 Task: Search for events scheduled for tomorrow in the calendar.
Action: Mouse moved to (15, 72)
Screenshot: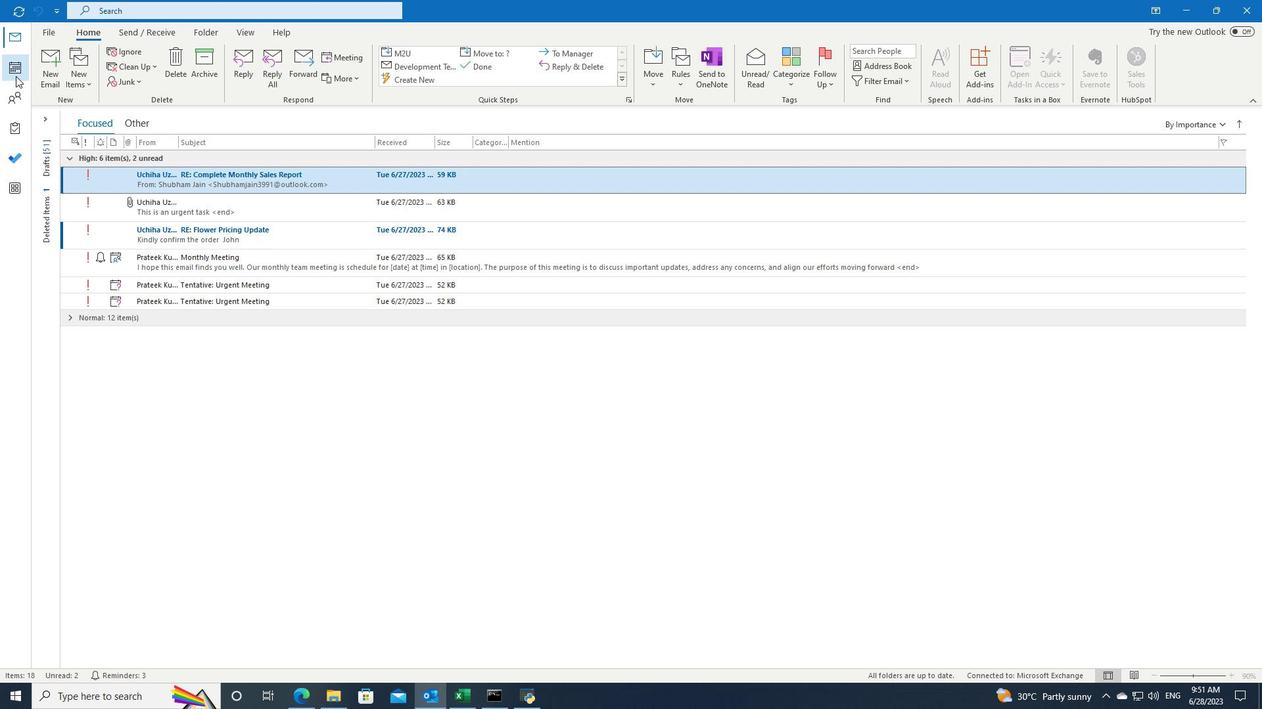 
Action: Mouse pressed left at (15, 72)
Screenshot: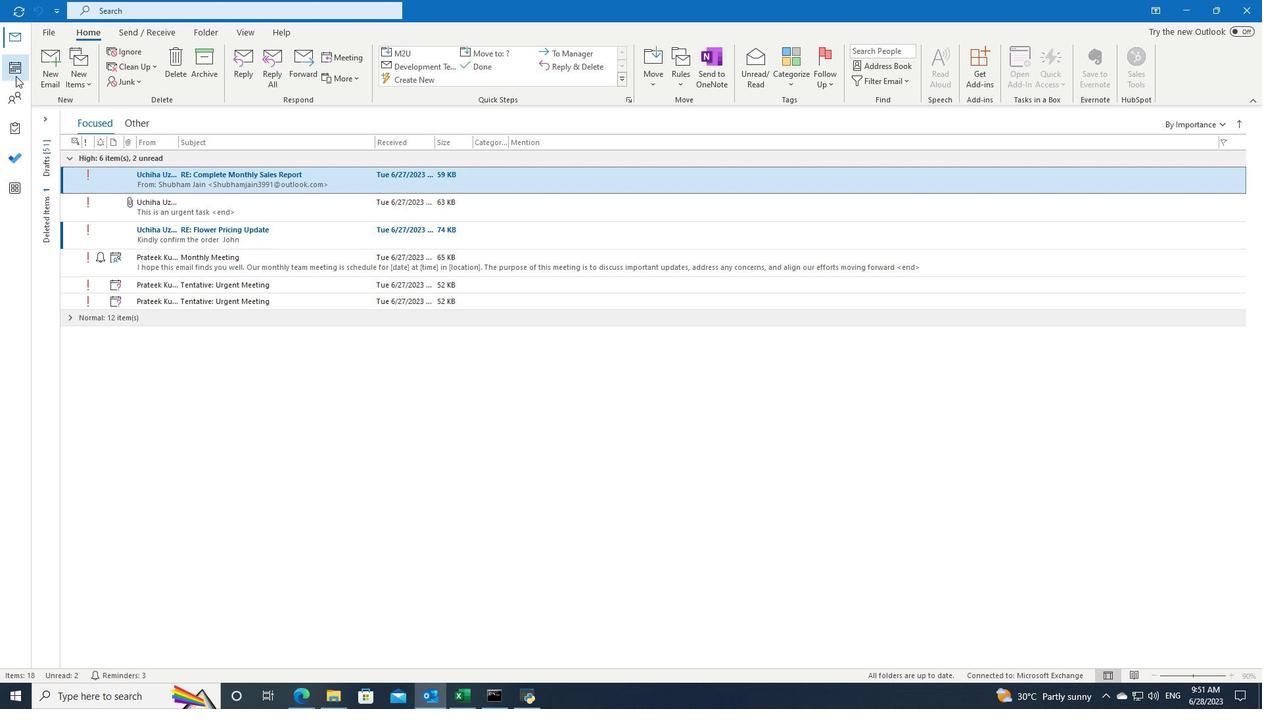 
Action: Mouse moved to (394, 14)
Screenshot: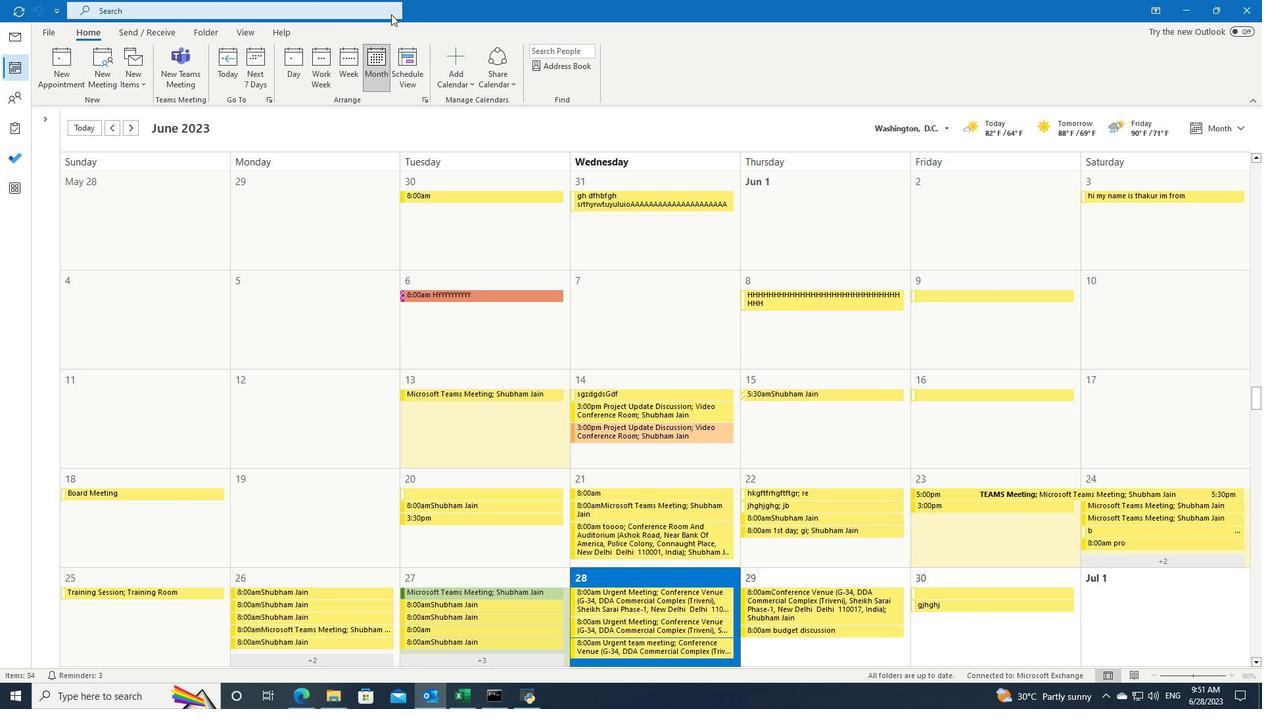 
Action: Mouse pressed left at (394, 14)
Screenshot: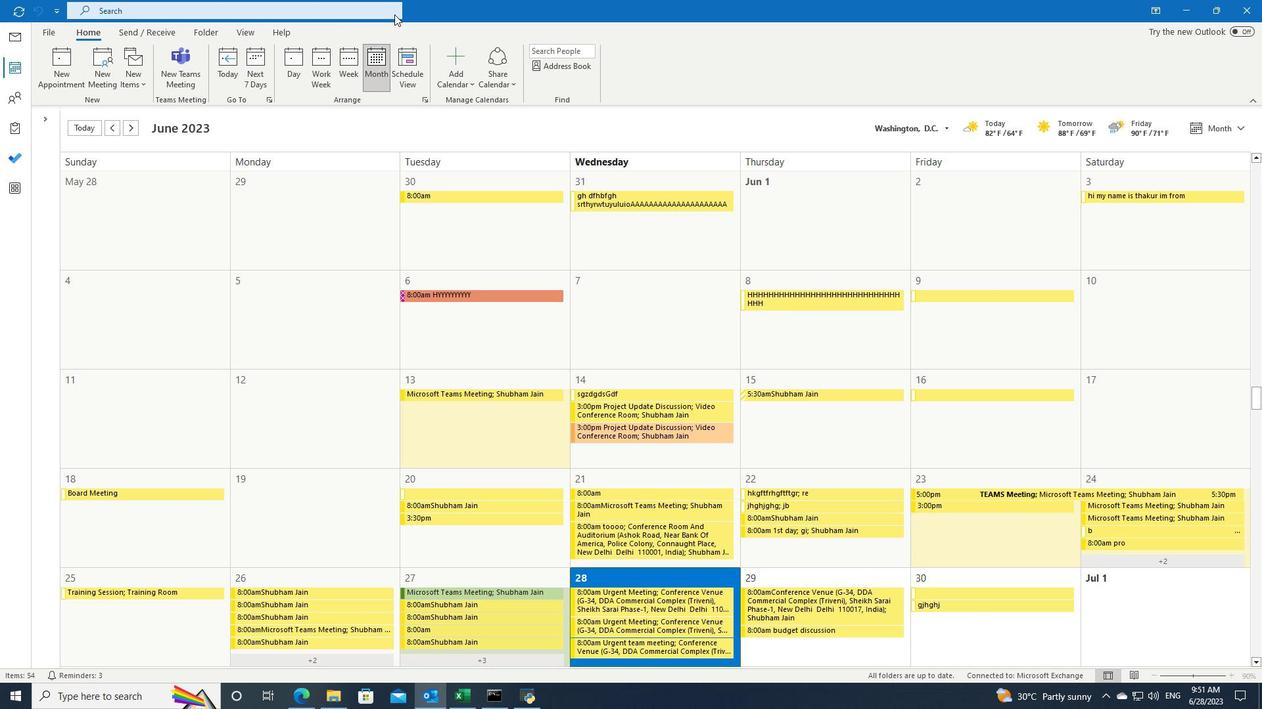 
Action: Mouse moved to (443, 12)
Screenshot: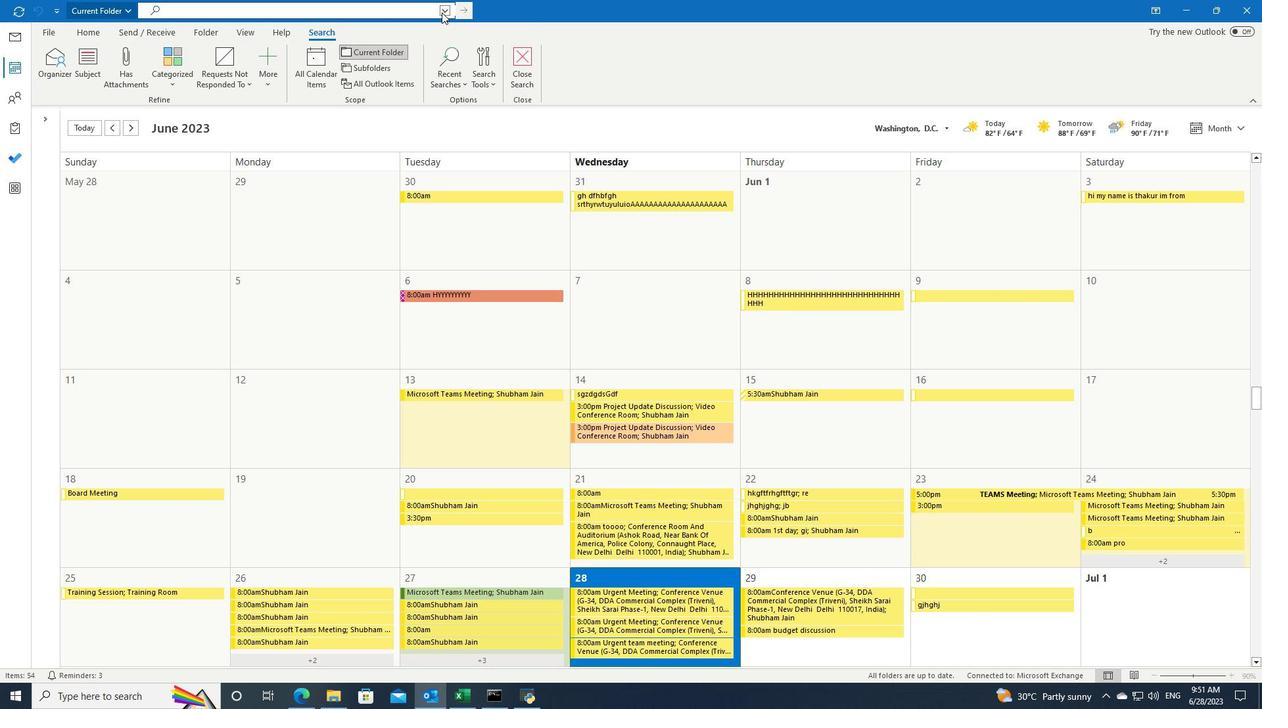 
Action: Mouse pressed left at (443, 12)
Screenshot: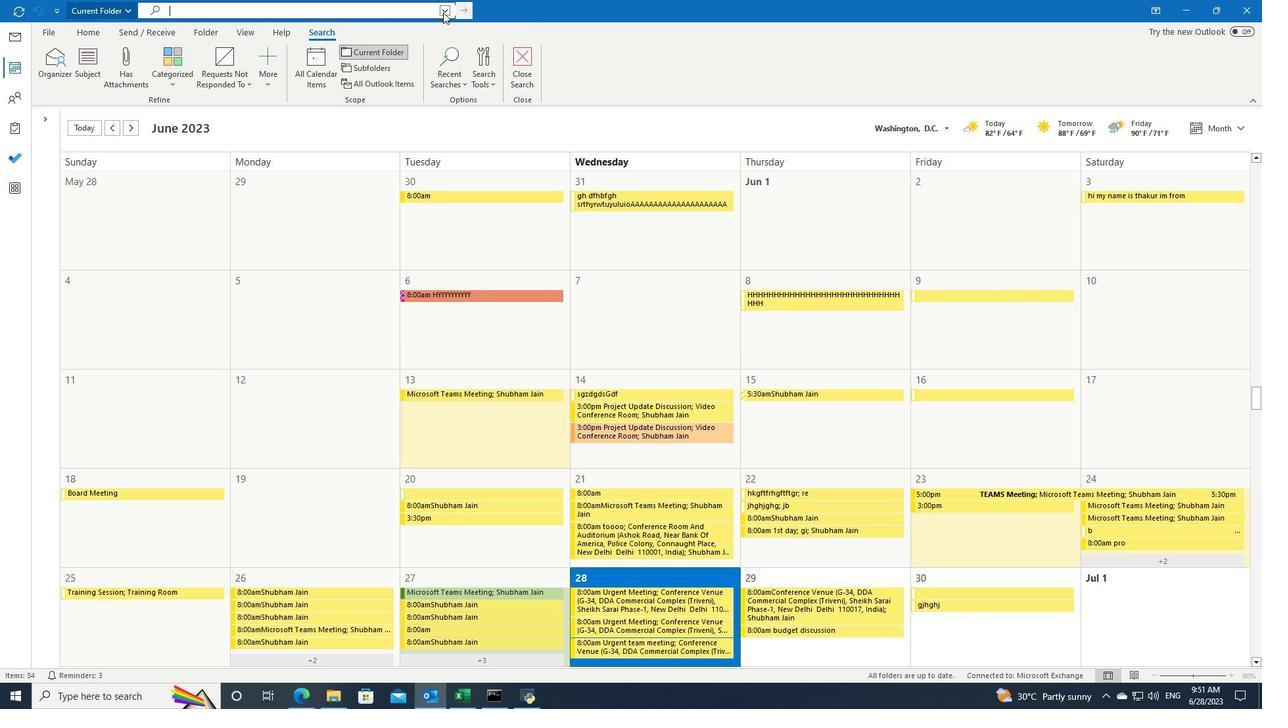 
Action: Mouse moved to (454, 106)
Screenshot: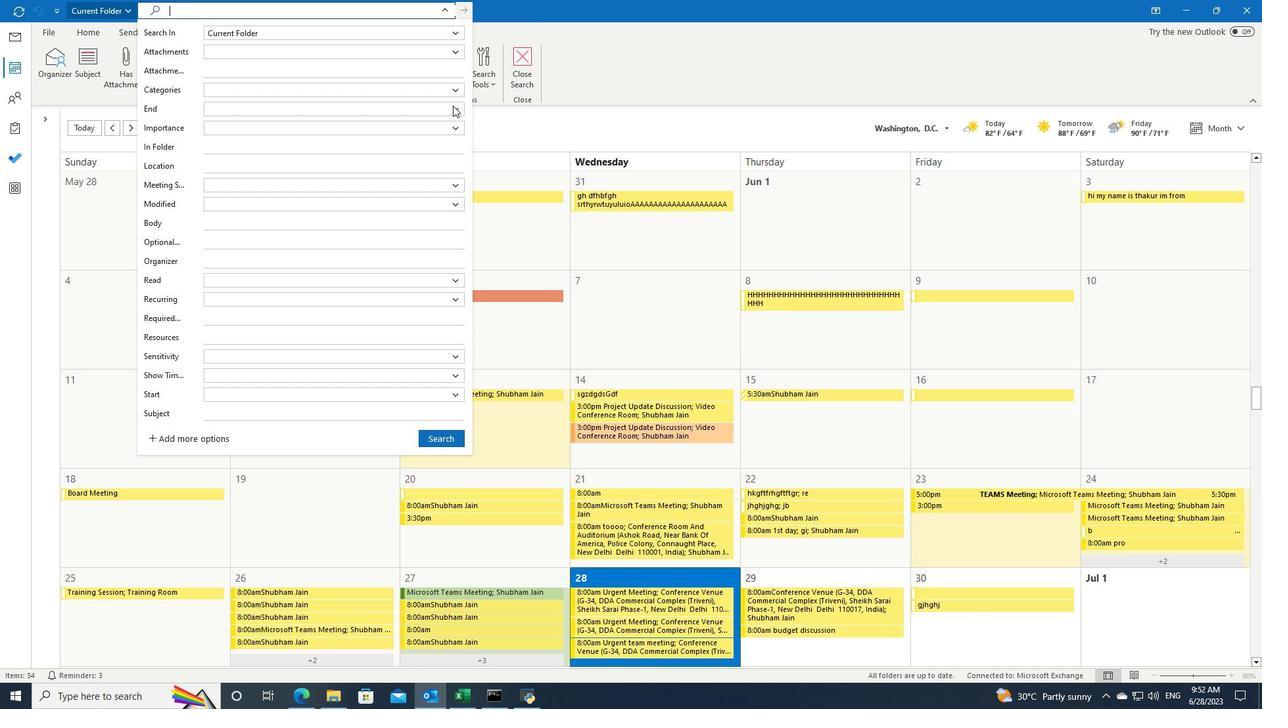 
Action: Mouse pressed left at (454, 106)
Screenshot: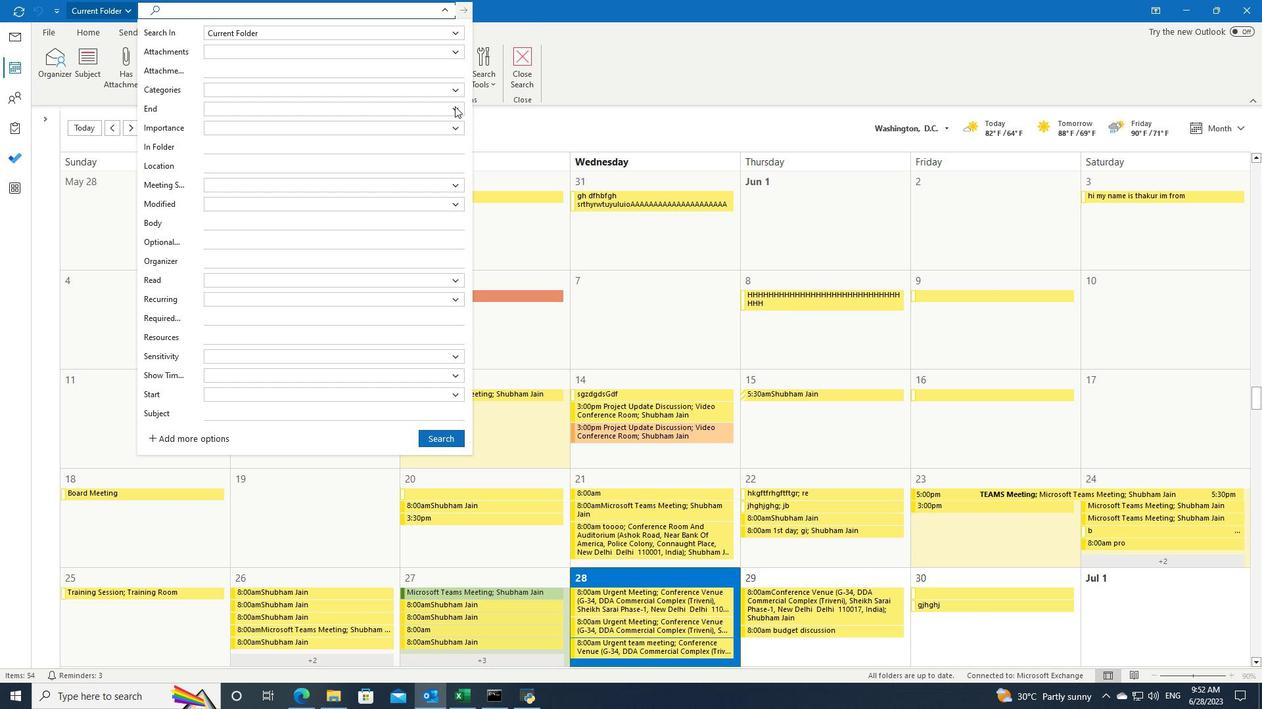 
Action: Mouse moved to (448, 149)
Screenshot: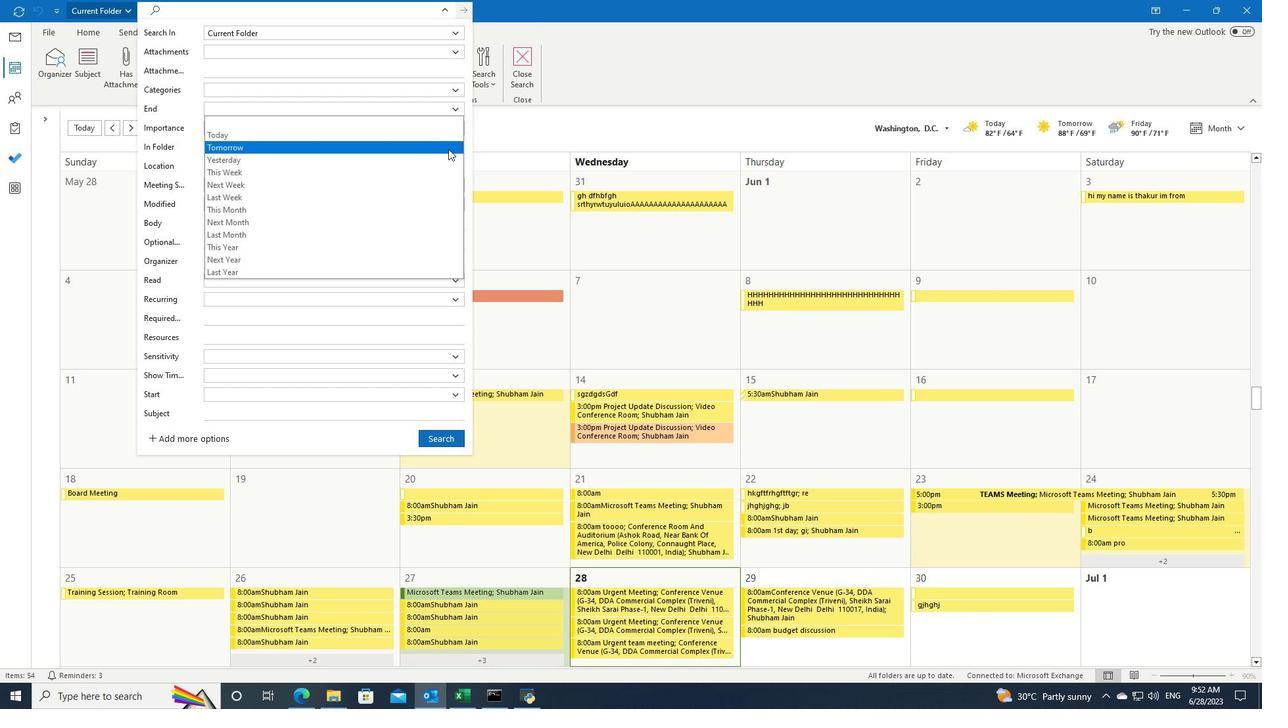 
Action: Mouse pressed left at (448, 149)
Screenshot: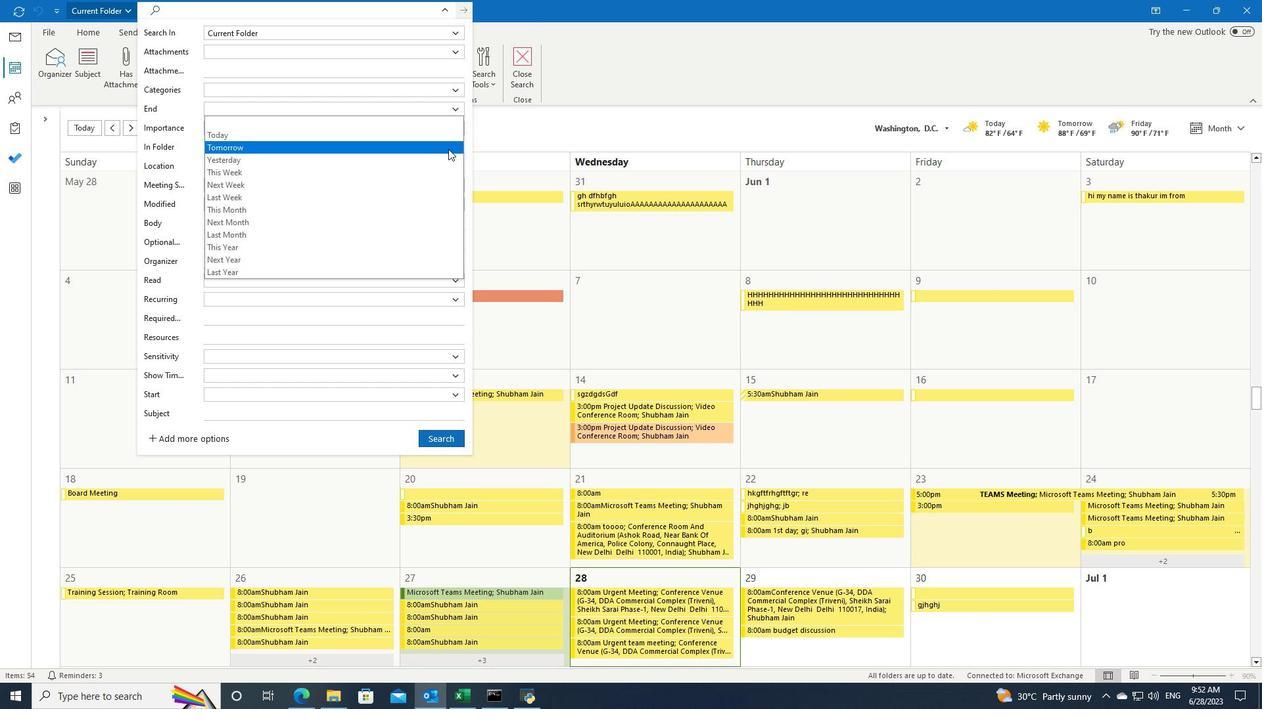 
Action: Mouse moved to (436, 436)
Screenshot: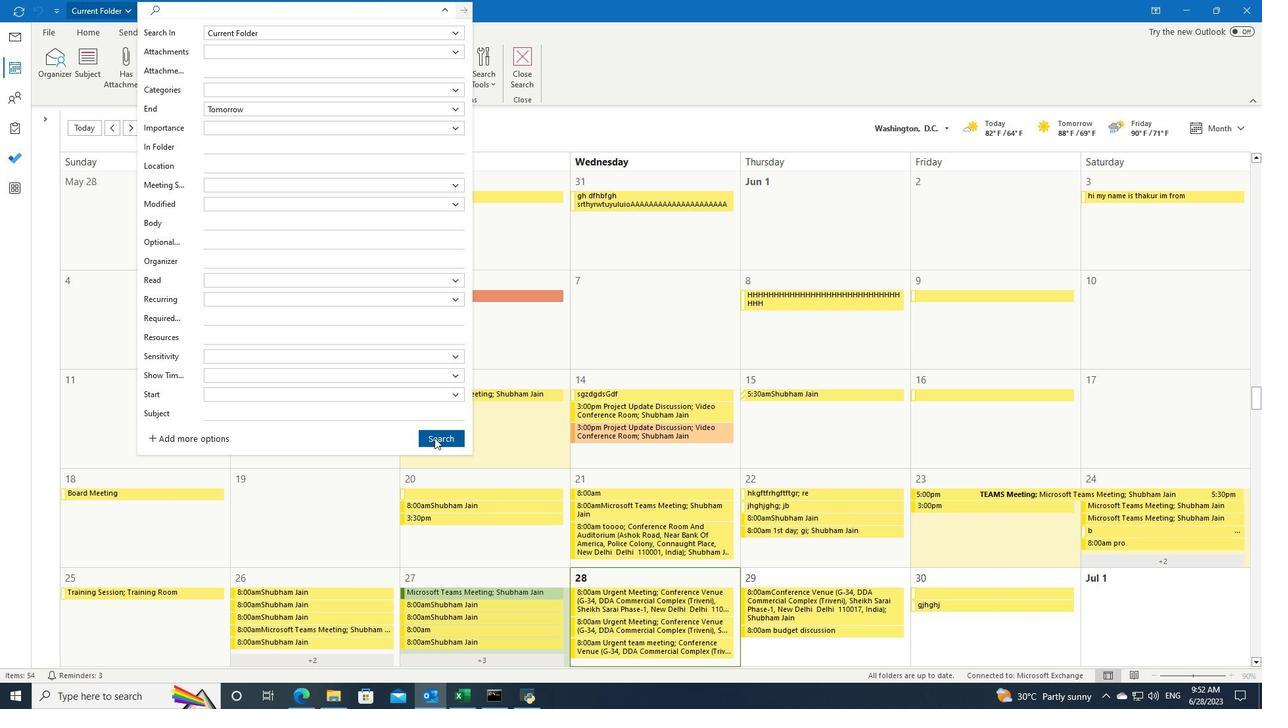 
Action: Mouse pressed left at (436, 436)
Screenshot: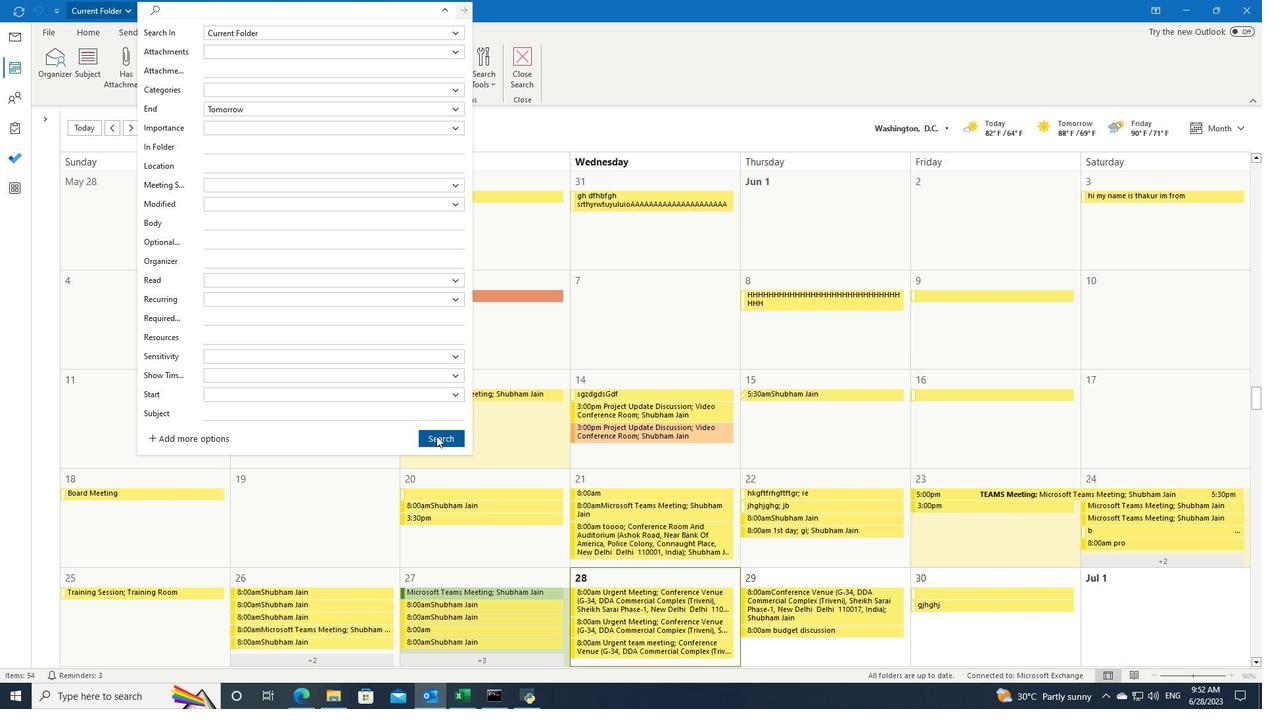 
